 Task: open an excel sheet and write heading  Budget Tracker. Add Descriptions in a column and its values below  'Salary, Rent, Dining Out, Internet Bill, Groceries, Utilities Bill, Gas & Savings. 'Add Categories in next column and its values below  Income, Housing, Food, Utilities, Food, Utilities, Transportation & Savings. Add amount in next column and its values below  $2,500, $800, $100, $50, $200, $100, $100, $50 & $500. Add Dates in next column and its values below  2023-05-01, 2023-05-05, 2023-05-10, 2023-05-15, 2023-05-19, 2023-05-22, 2023-05-25 & 2023-05-30. Add Income/ Expense in next column and its values below  Income, Expense, Expense, Expense, Expense, Expense, Expense & IncomeSave page BudgetAdjust templatesbook
Action: Key pressed <Key.right><Key.left><Key.shift>Budget<Key.space><Key.shift_r><Key.shift_r><Key.shift_r><Key.shift_r><Key.shift_r><Key.shift_r><Key.shift_r><Key.shift_r><Key.shift_r><Key.shift_r><Key.shift_r><Key.shift_r><Key.shift_r><Key.shift_r><Key.shift_r><Key.shift_r><Key.shift_r><Key.shift_r><Key.shift_r><Key.shift_r><Key.shift_r>Tracker<Key.down><Key.shift_r>Descriptions<Key.down><Key.shift_r>Salary<Key.down><Key.shift_r>Rent<Key.down><Key.shift_r><Key.shift_r><Key.shift_r><Key.shift_r><Key.shift_r><Key.shift_r><Key.shift_r><Key.shift_r><Key.shift_r><Key.shift_r><Key.shift_r><Key.shift_r><Key.shift_r><Key.shift_r><Key.shift_r><Key.shift_r>Dining<Key.space><Key.shift>Out<Key.down><Key.shift>Internet<Key.space><Key.shift>Bill<Key.down><Key.shift_r>Groceries<Key.down><Key.shift>Utilities<Key.space><Key.shift>Bill<Key.down><Key.shift_r>Gas<Key.down><Key.shift_r>Savings<Key.down><Key.up><Key.up><Key.down><Key.right><Key.shift_r>Categories<Key.down><Key.shift>Incom<Key.down><Key.shift>Housing<Key.down><Key.shift_r>Food<Key.down><Key.shift>Utilities<Key.down><Key.shift_r>Food<Key.down><Key.shift>Utilities<Key.down><Key.shift_r>Transportation<Key.down><Key.shift_r>Savings<Key.down><Key.up><Key.up><Key.right><Key.shift_r>Amunt<Key.backspace><Key.backspace><Key.backspace>ount<Key.down><Key.shift><Key.shift><Key.shift><Key.shift><Key.shift><Key.shift><Key.shift><Key.shift><Key.shift><Key.shift><Key.shift><Key.shift><Key.shift><Key.shift><Key.shift><Key.shift><Key.shift><Key.shift><Key.shift><Key.shift><Key.shift><Key.shift><Key.shift><Key.shift><Key.shift><Key.shift><Key.shift><Key.shift><Key.shift>$25<Key.backspace>,500<Key.down><Key.shift>$800<Key.down><Key.shift><Key.shift><Key.shift><Key.shift><Key.shift>$100<Key.down><Key.shift><Key.shift><Key.shift>$50<Key.down><Key.shift><Key.shift><Key.shift><Key.shift>$200<Key.down><Key.shift><Key.shift>$100<Key.down><Key.shift><Key.shift><Key.shift><Key.shift><Key.shift><Key.shift><Key.shift><Key.shift><Key.shift><Key.shift>$100<Key.down><Key.shift><Key.shift><Key.shift>$50<Key.space><Key.shift_r>*<Key.space><Key.shift>$500<Key.backspace><Key.backspace><Key.backspace><Key.backspace><Key.backspace><Key.backspace><Key.shift_r>&<Key.space><Key.shift><Key.shift>$500<Key.backspace><Key.backspace><Key.backspace><Key.space><Key.backspace>500<Key.enter><Key.up><Key.up><Key.up><Key.right><Key.shift_r>Dates<Key.down>'2023-05-01<Key.down>'2023-05-05<Key.down>'2023-05-10<Key.down>'203<Key.backspace>23--05-15<Key.down>'2023-05-19<Key.down>'2023-5-22<Key.down>'2023-05-25<Key.down>'2023-05-30<Key.down><Key.up><Key.up><Key.up><Key.down><Key.up>
Screenshot: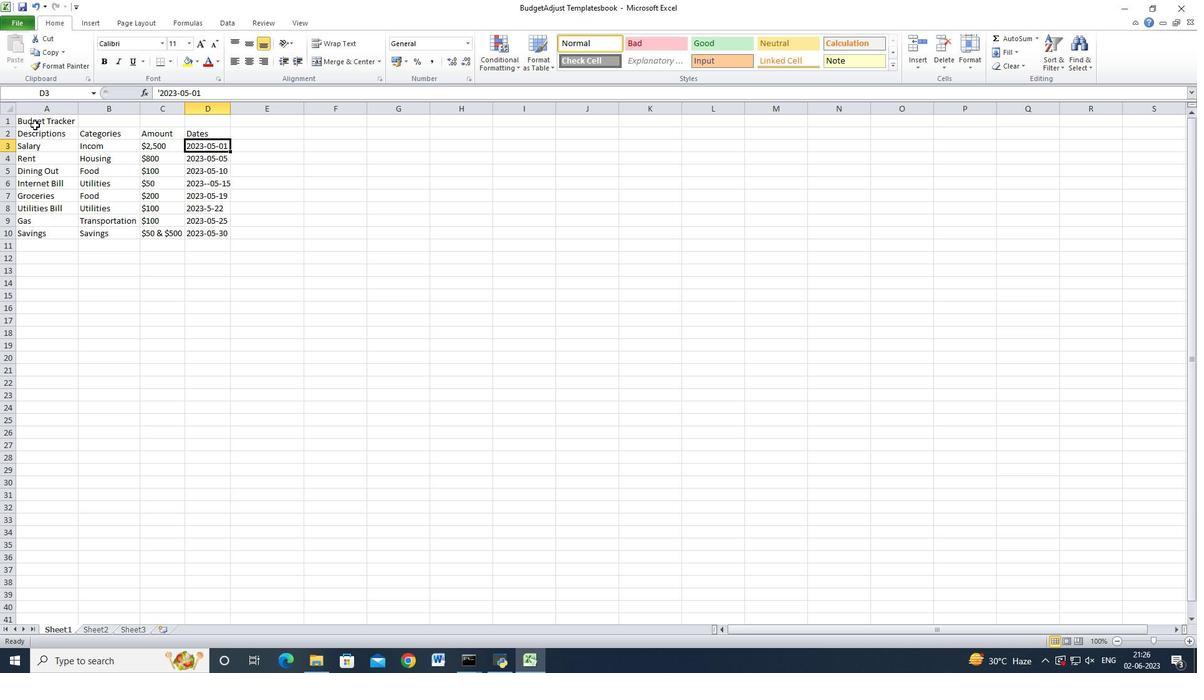 
Action: Mouse moved to (8, 107)
Screenshot: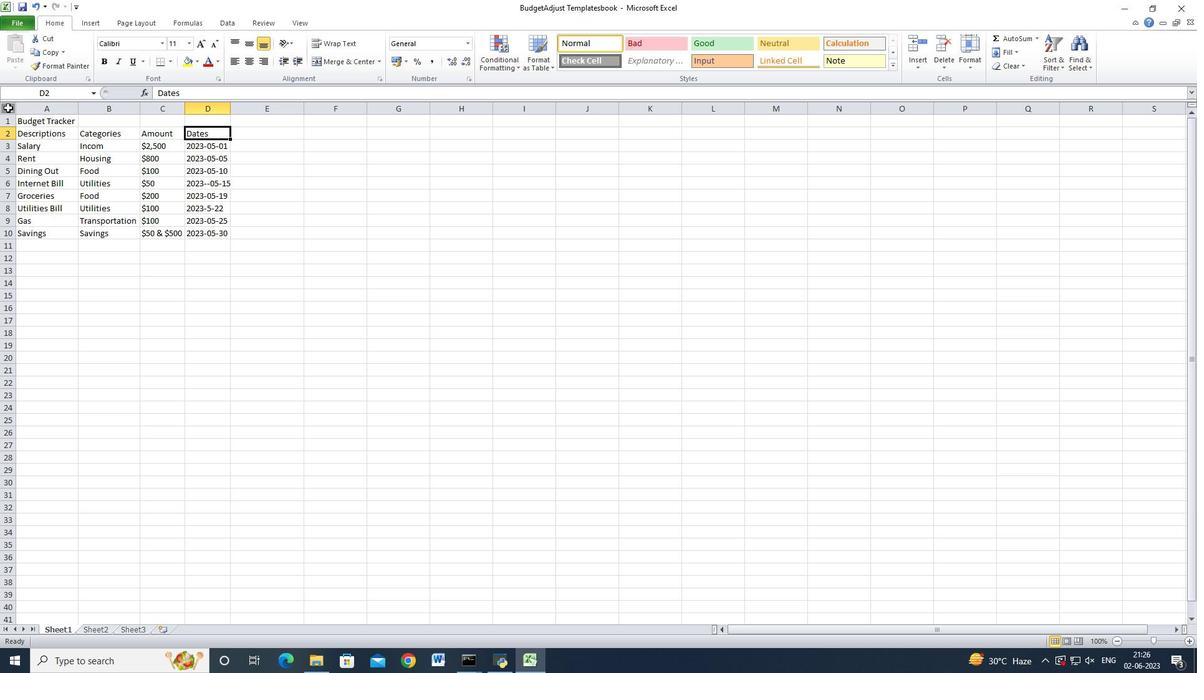 
Action: Mouse pressed left at (8, 107)
Screenshot: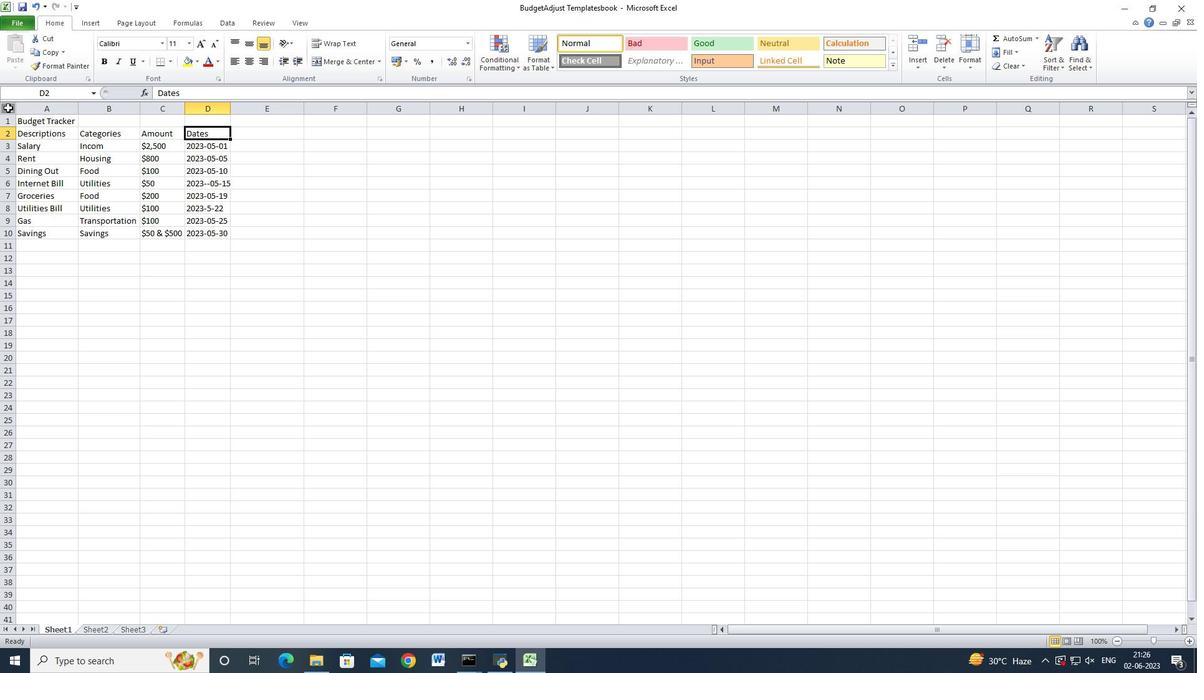 
Action: Mouse moved to (77, 110)
Screenshot: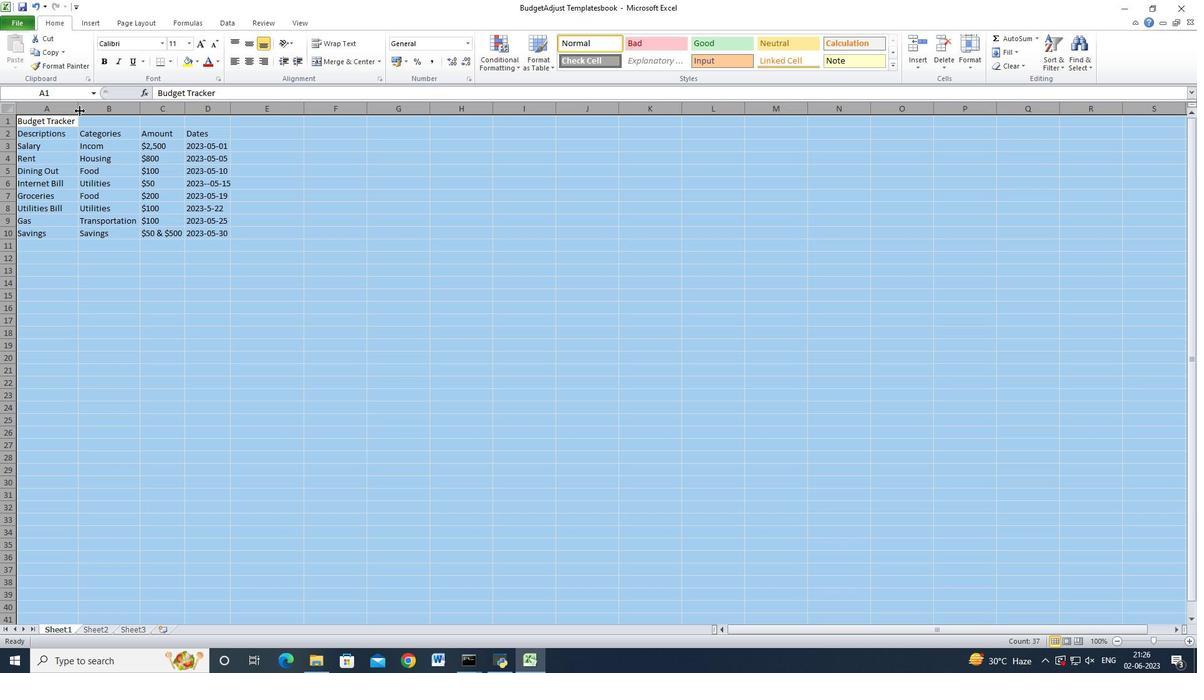 
Action: Mouse pressed left at (77, 110)
Screenshot: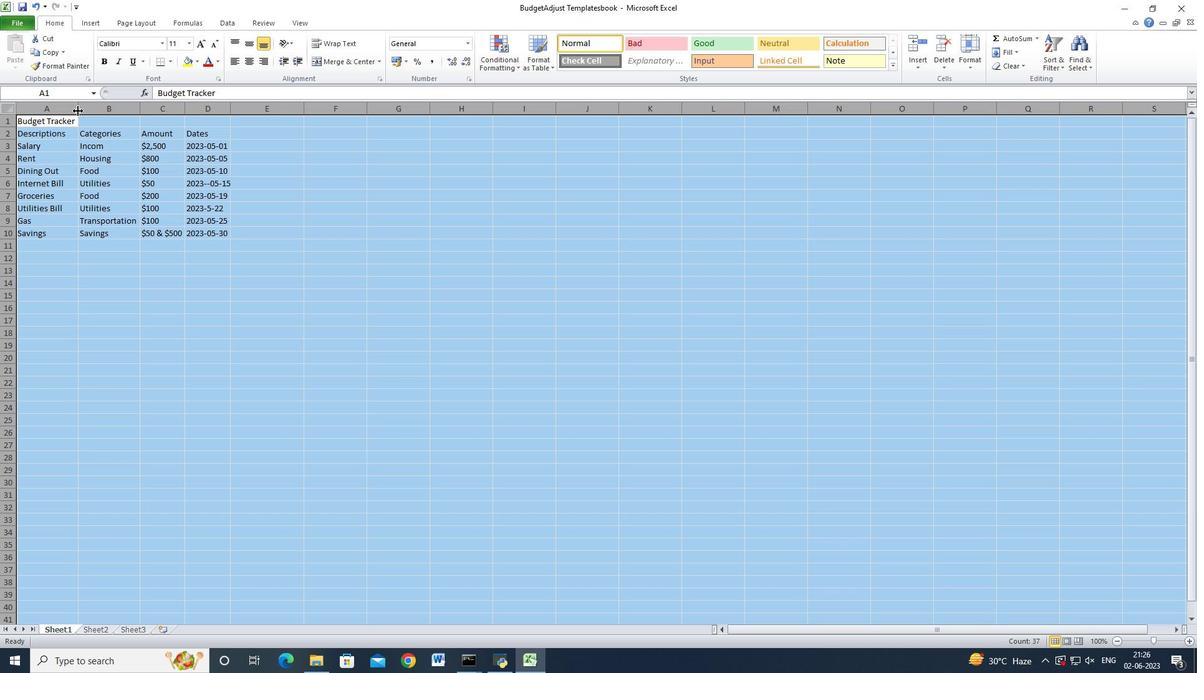 
Action: Mouse moved to (78, 110)
Screenshot: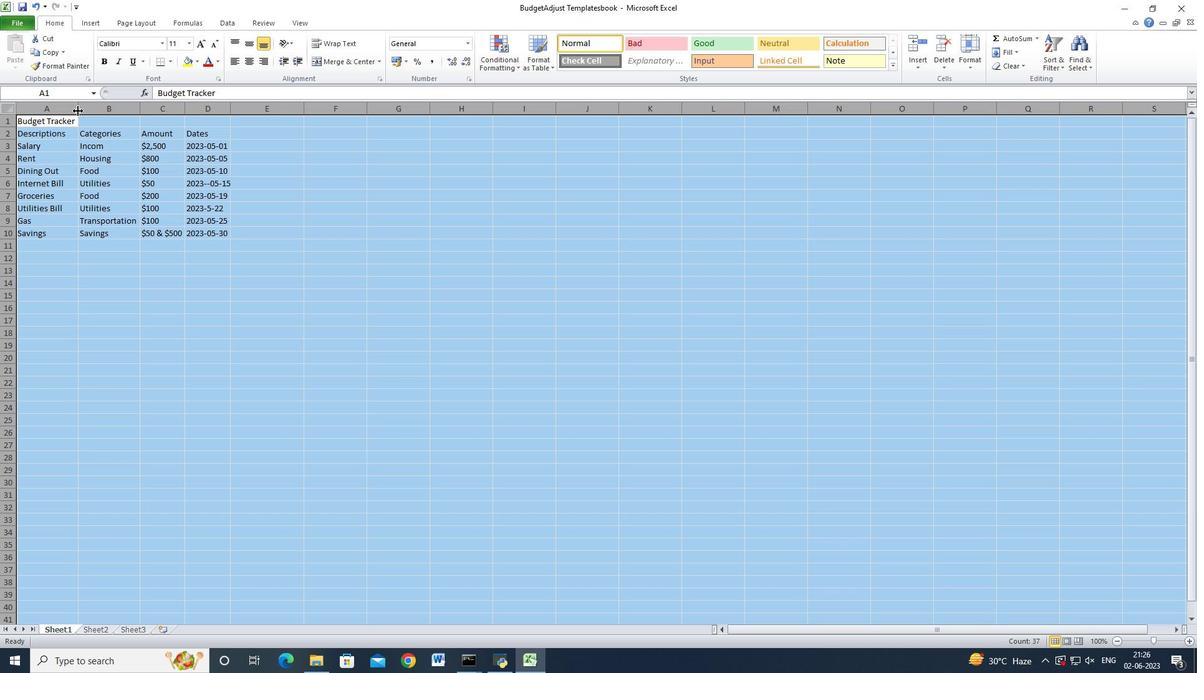 
Action: Mouse pressed left at (78, 110)
Screenshot: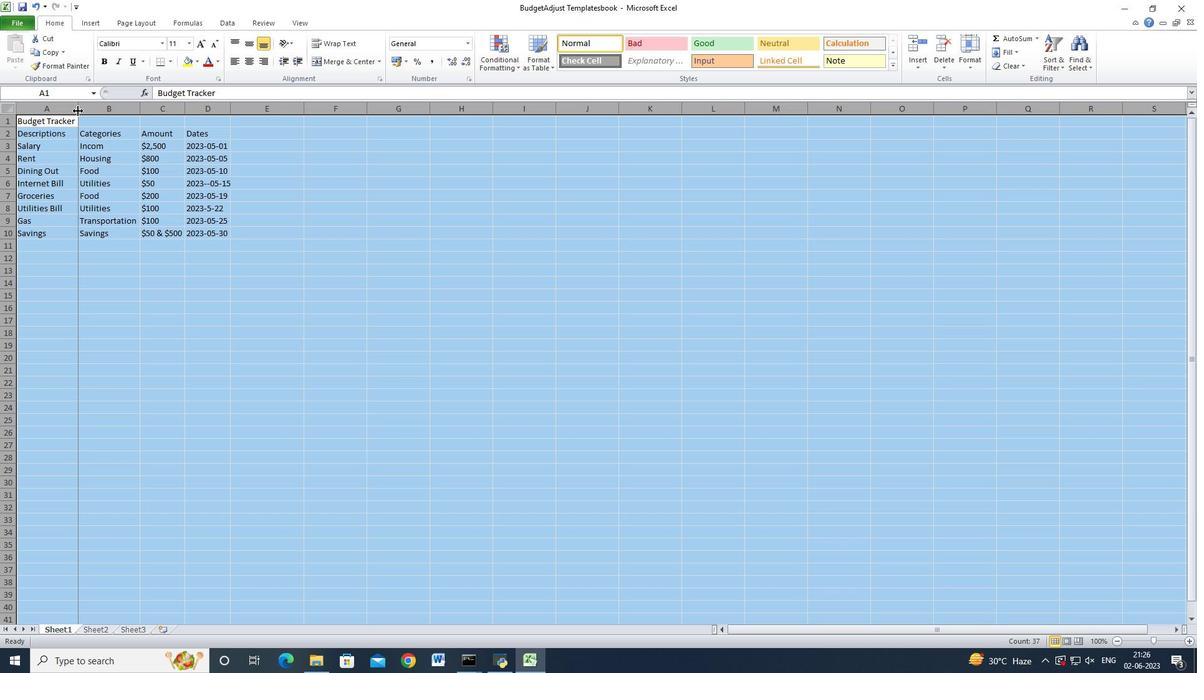 
Action: Mouse moved to (253, 136)
Screenshot: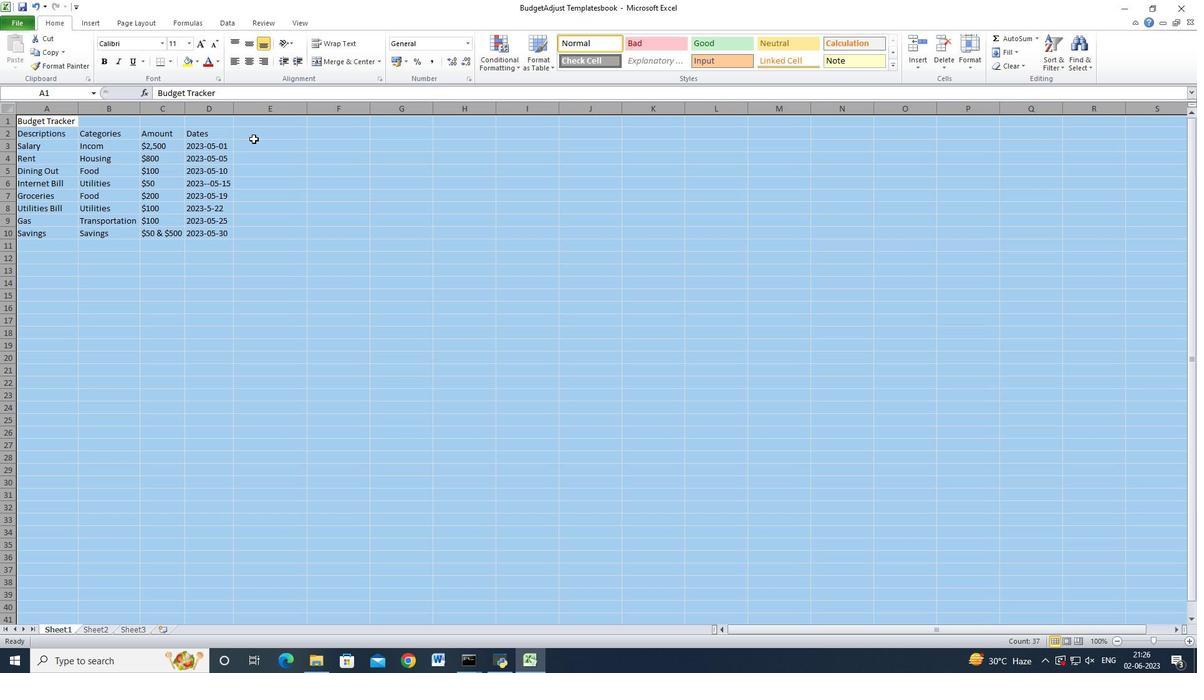 
Action: Mouse pressed left at (253, 136)
Screenshot: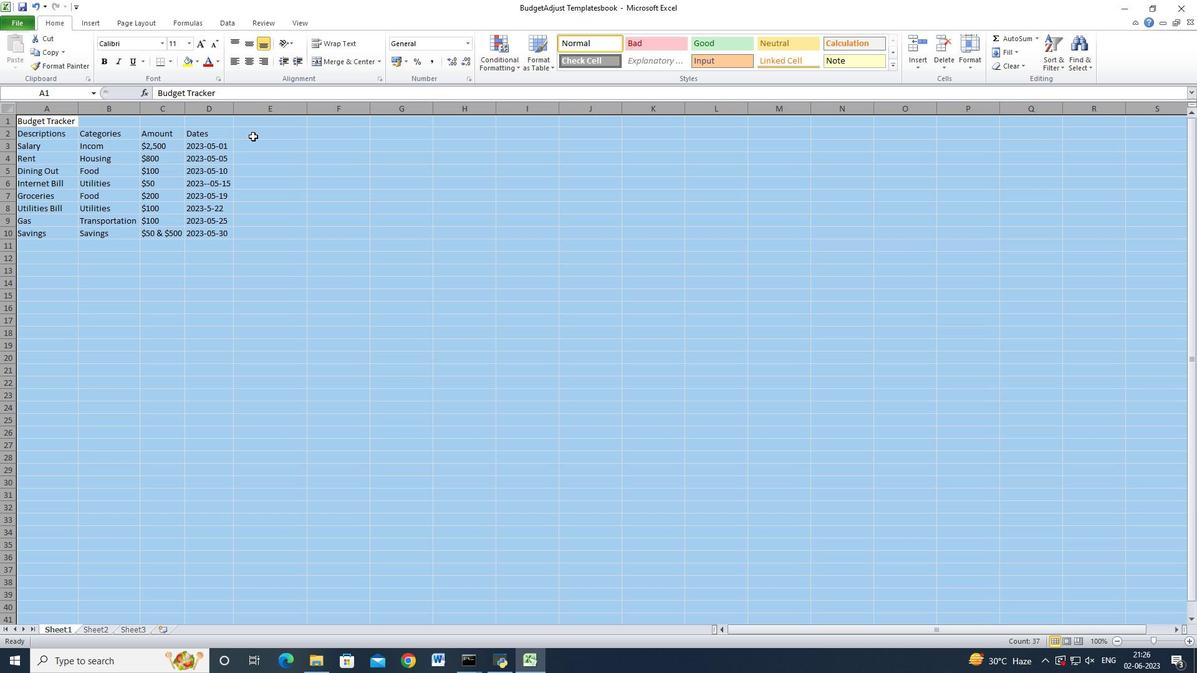
Action: Mouse moved to (317, 168)
Screenshot: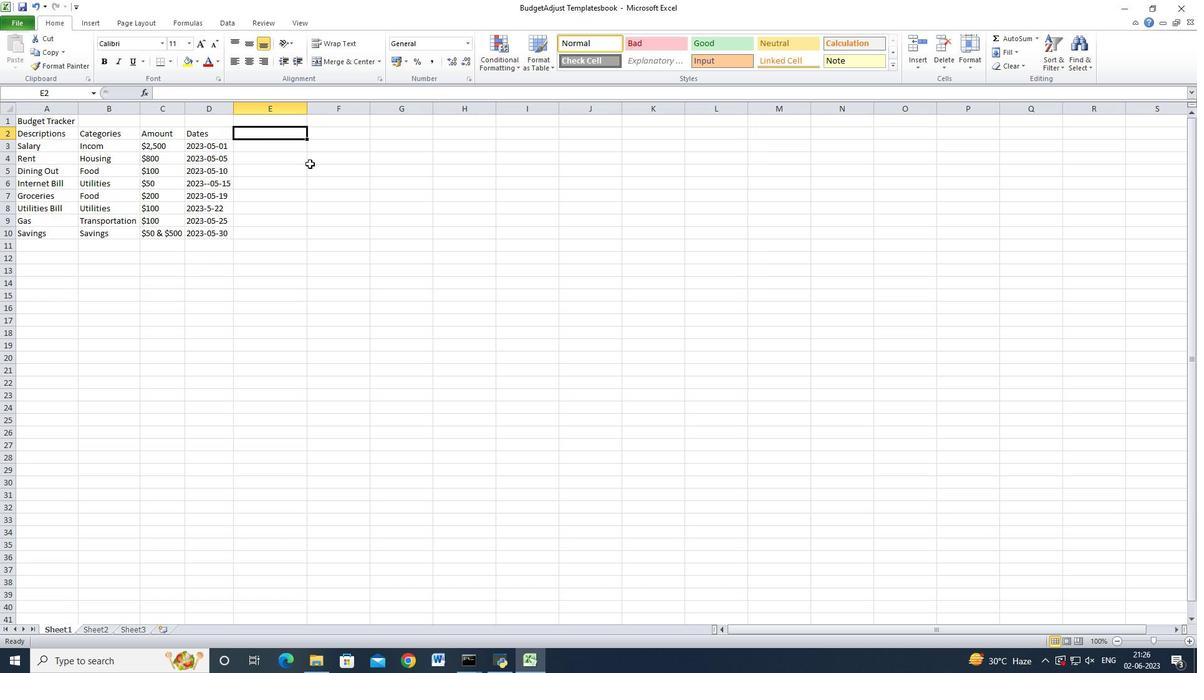 
Action: Key pressed <Key.shift>Income<Key.space>/<Key.space><Key.shift_r>Expense<Key.down><Key.shift>Income<Key.delete><Key.enter><Key.shift_r>Expense<Key.down><Key.shift_r>Expense<Key.down><Key.shift_r>Expense<Key.down><Key.shift_r>Expense<Key.down><Key.shift_r>Expense<Key.down><Key.shift_r>Expense<Key.down><Key.shift>Income<Key.space><Key.shift_r>Save<Key.enter><Key.up><Key.up><Key.down><Key.up><Key.down><Key.down><Key.down><Key.down><Key.down><Key.down><Key.down><Key.down><Key.f2><Key.backspace><Key.backspace><Key.backspace><Key.backspace><Key.backspace><Key.enter><Key.up>
Screenshot: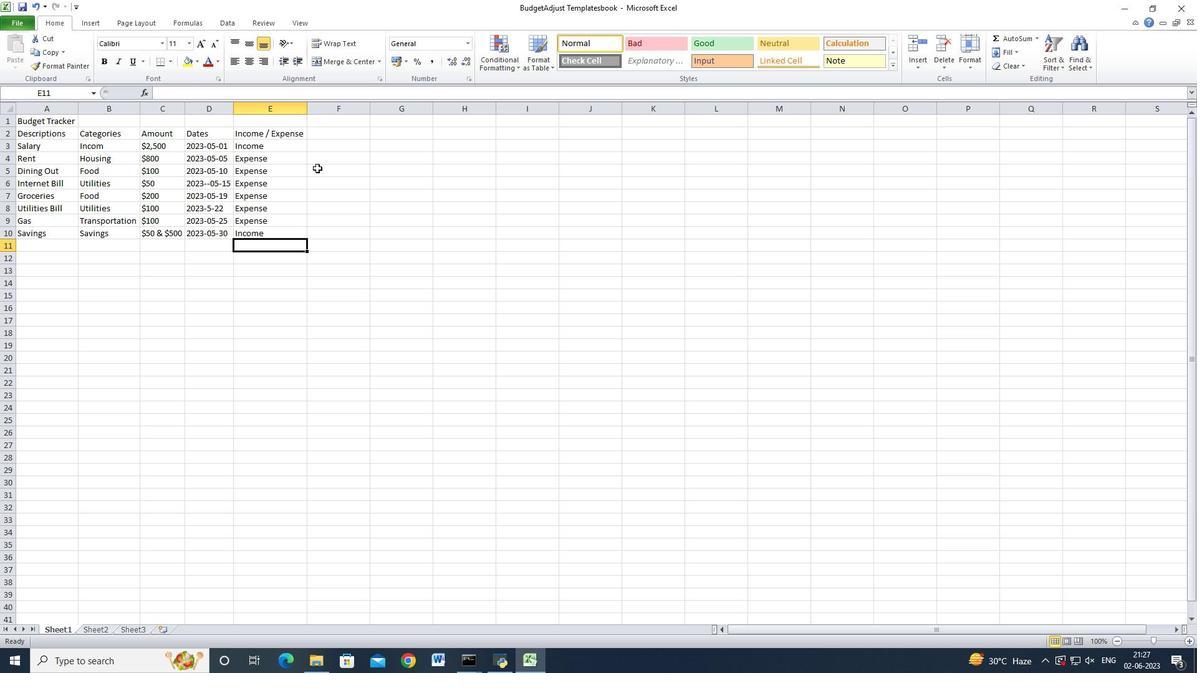 
Action: Mouse moved to (21, 18)
Screenshot: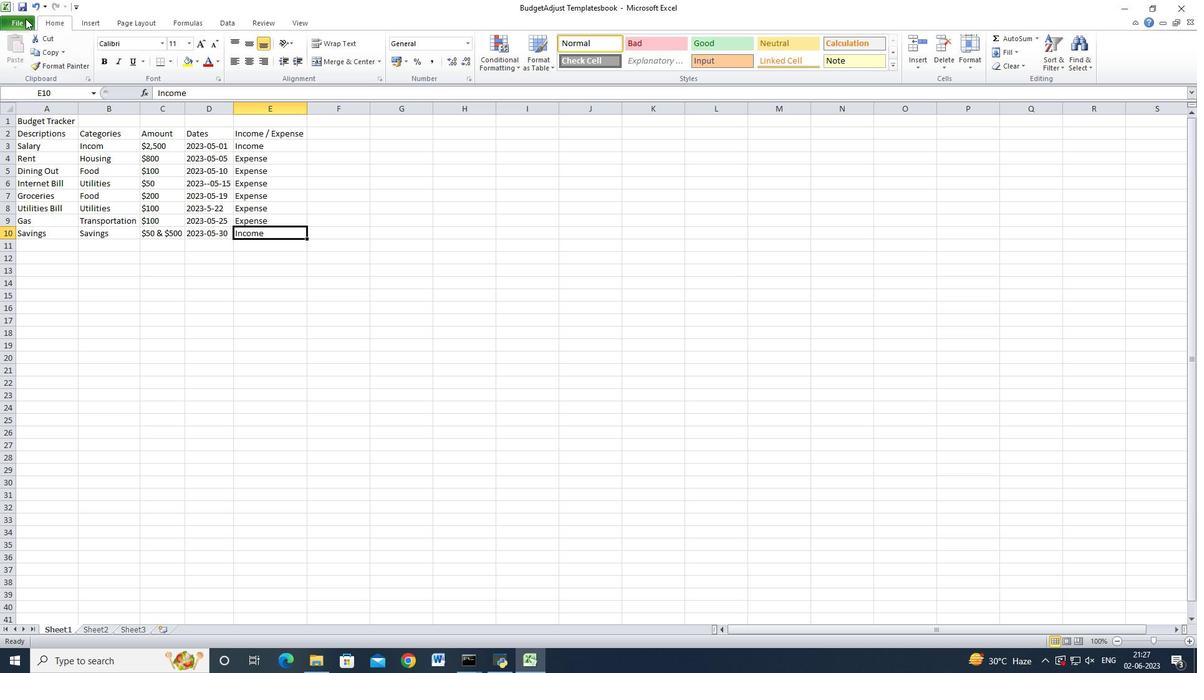 
Action: Mouse pressed left at (21, 18)
Screenshot: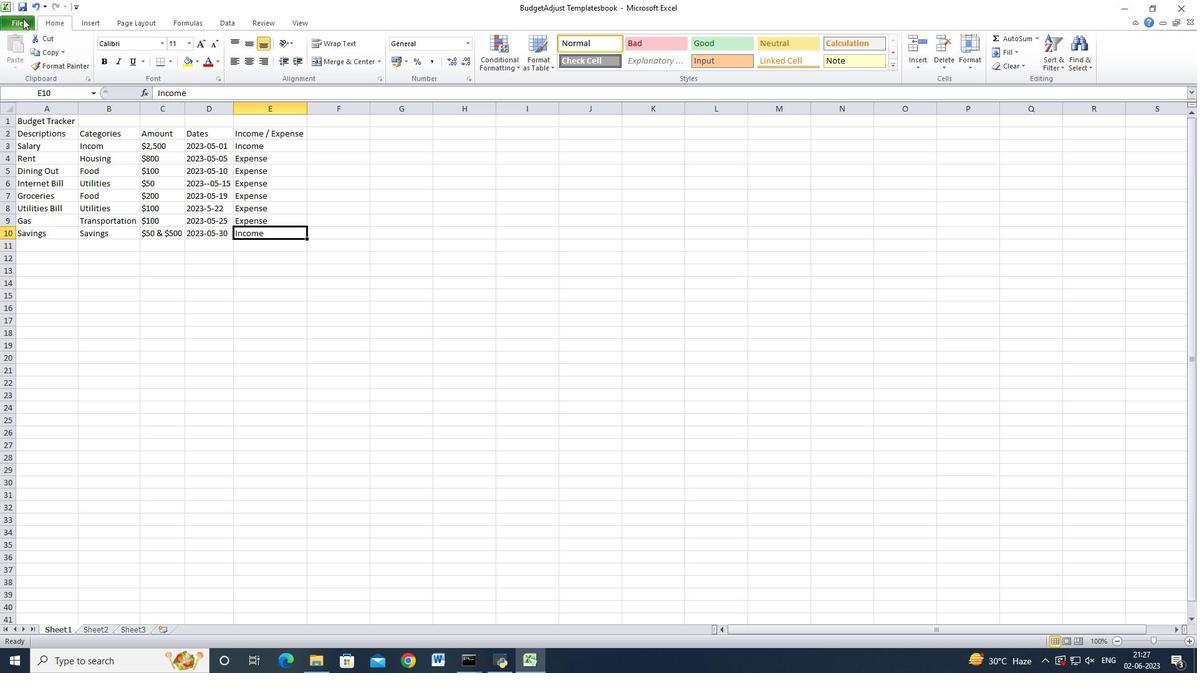 
Action: Mouse moved to (36, 43)
Screenshot: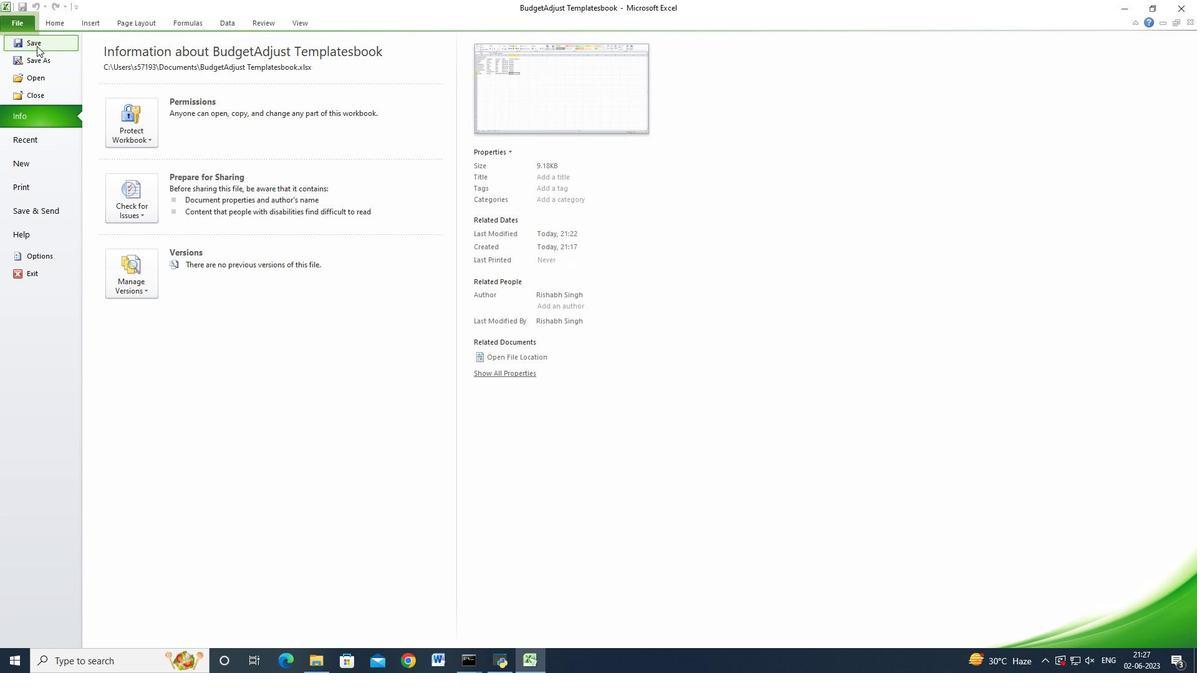 
Action: Mouse pressed left at (36, 43)
Screenshot: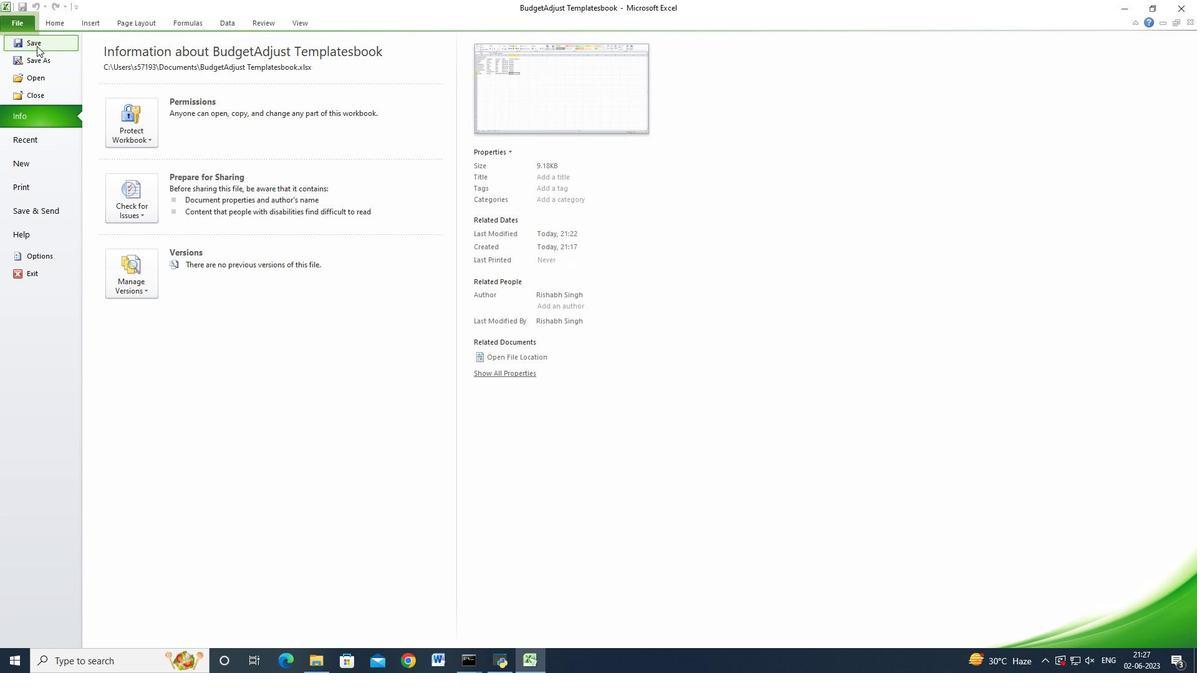 
Action: Mouse moved to (14, 21)
Screenshot: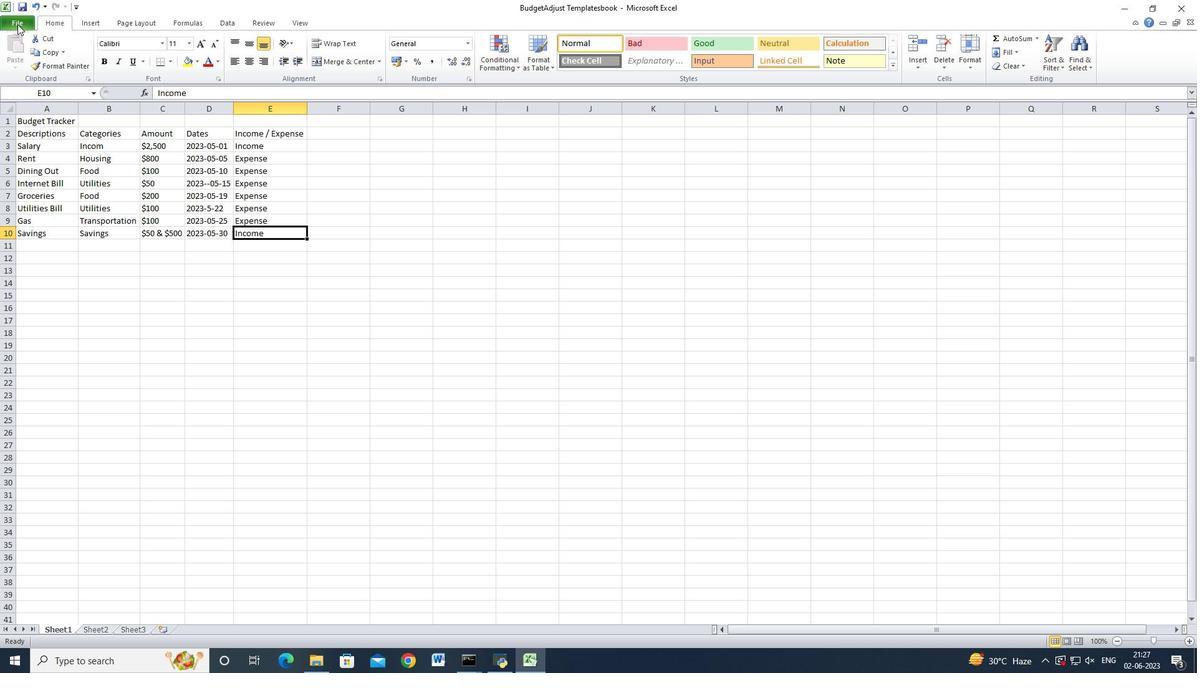 
Action: Mouse pressed left at (14, 21)
Screenshot: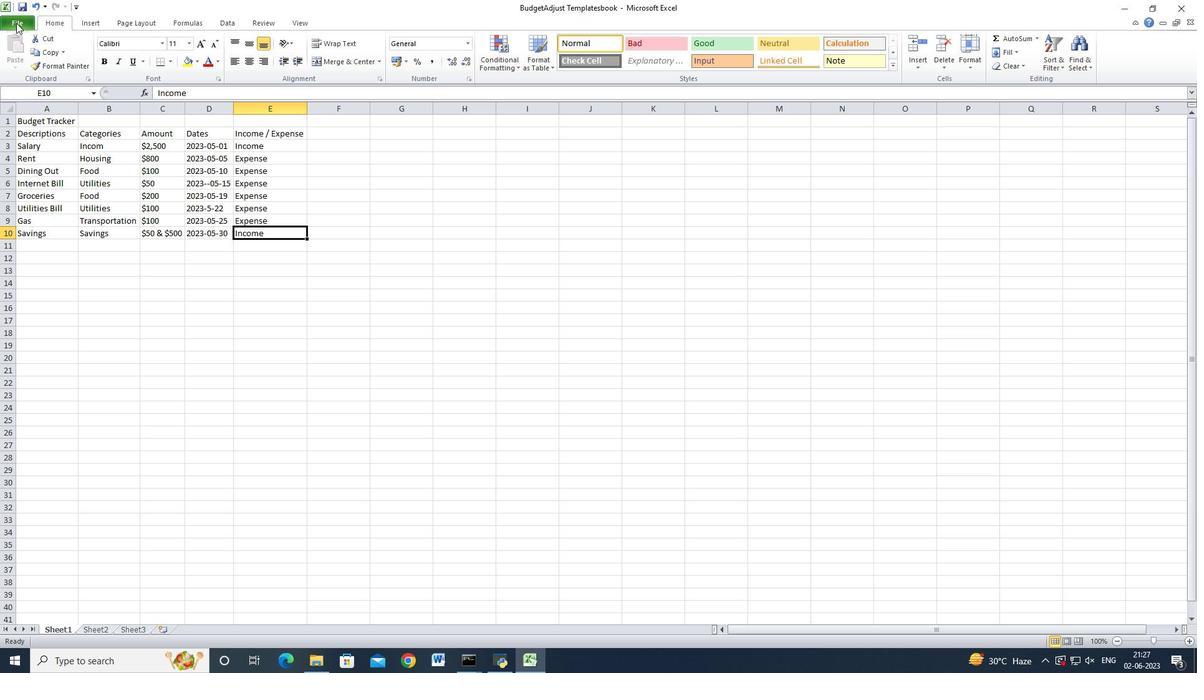 
Action: Mouse moved to (34, 43)
Screenshot: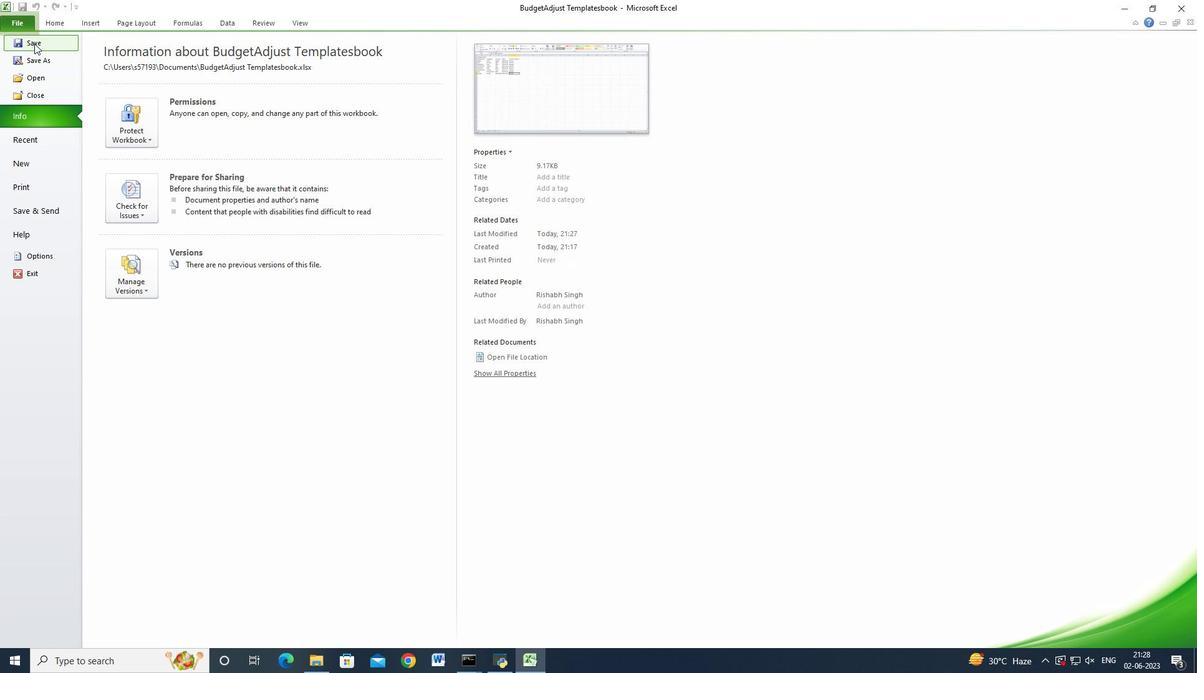 
Action: Mouse pressed left at (34, 43)
Screenshot: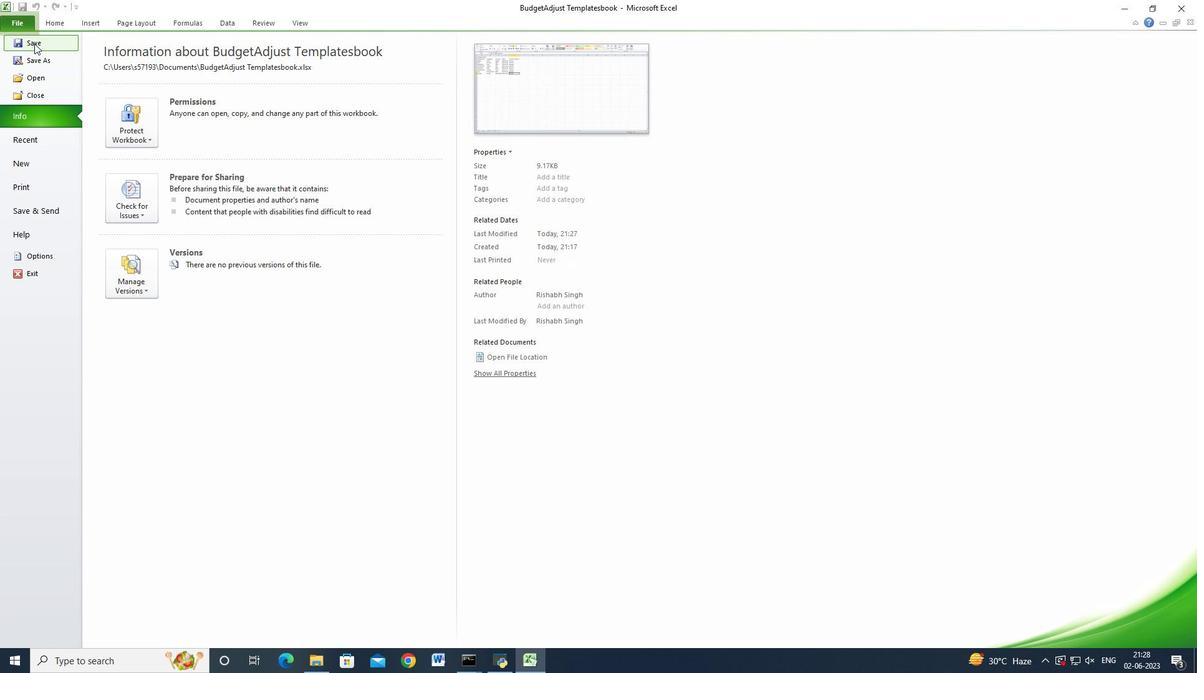 
Action: Mouse moved to (17, 22)
Screenshot: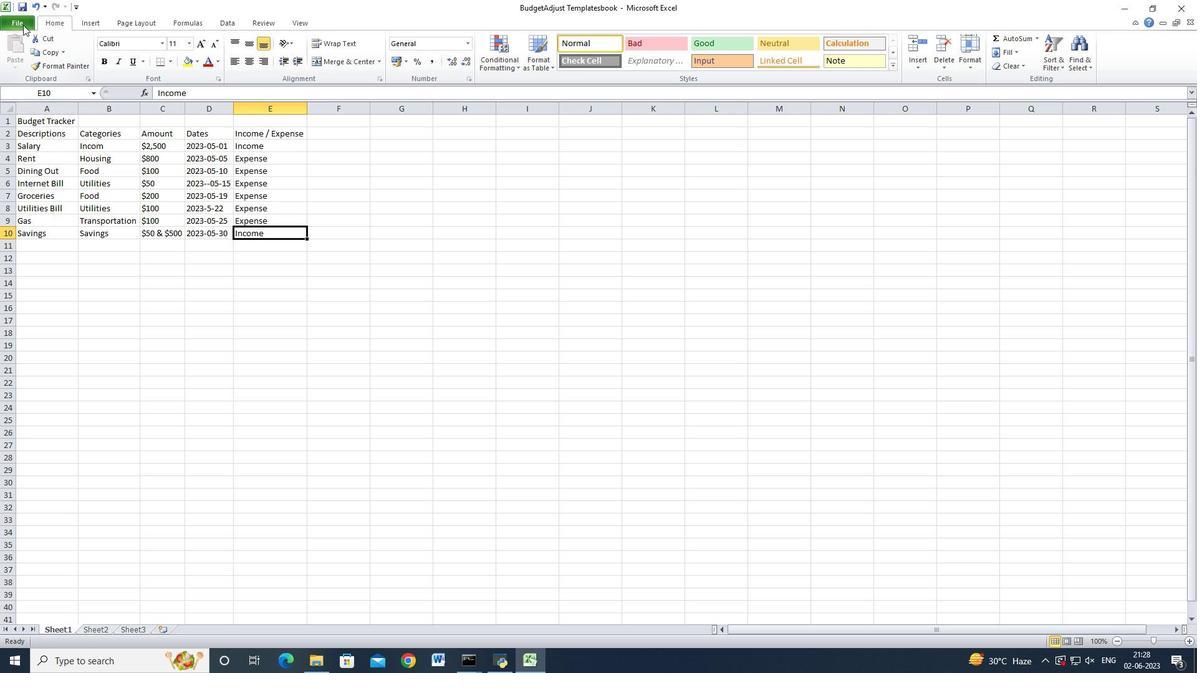 
Action: Mouse pressed left at (17, 22)
Screenshot: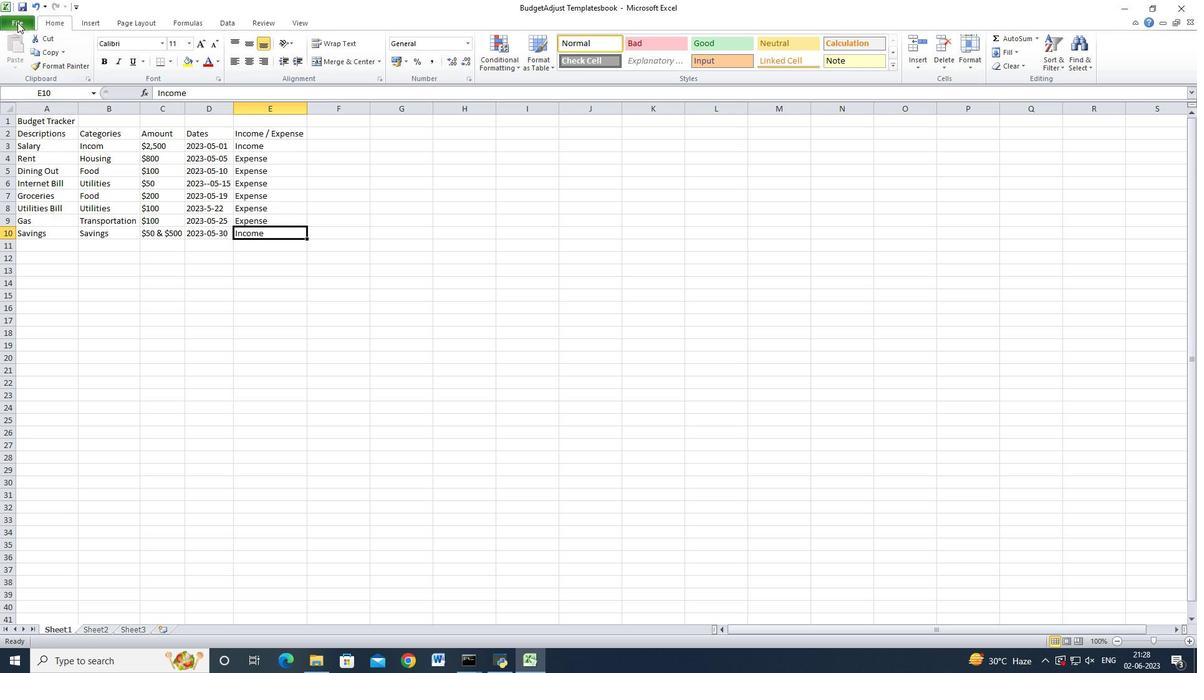 
Action: Mouse moved to (37, 63)
Screenshot: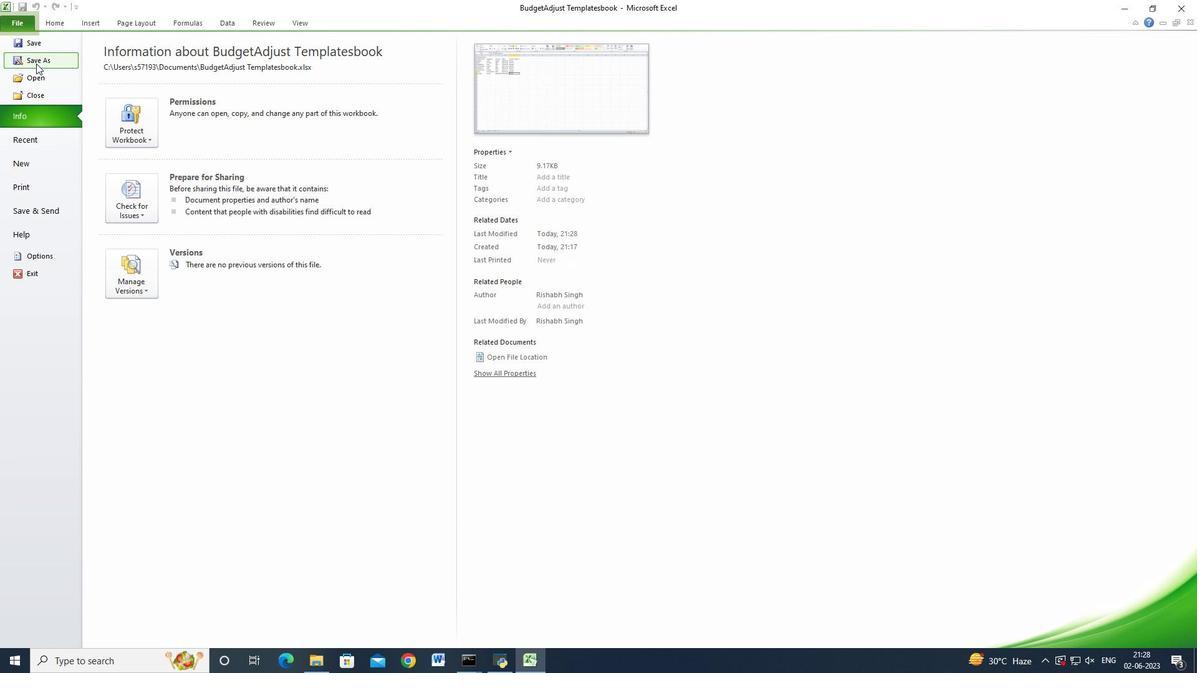 
Action: Mouse pressed left at (37, 63)
Screenshot: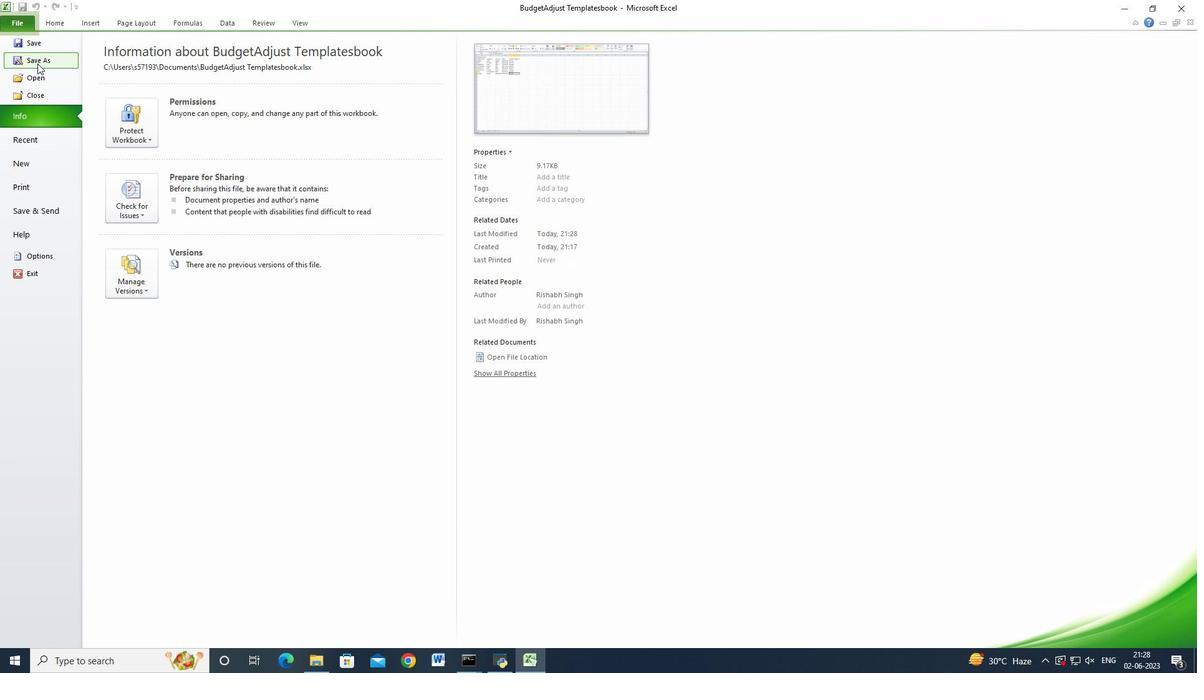 
Action: Mouse moved to (239, 528)
Screenshot: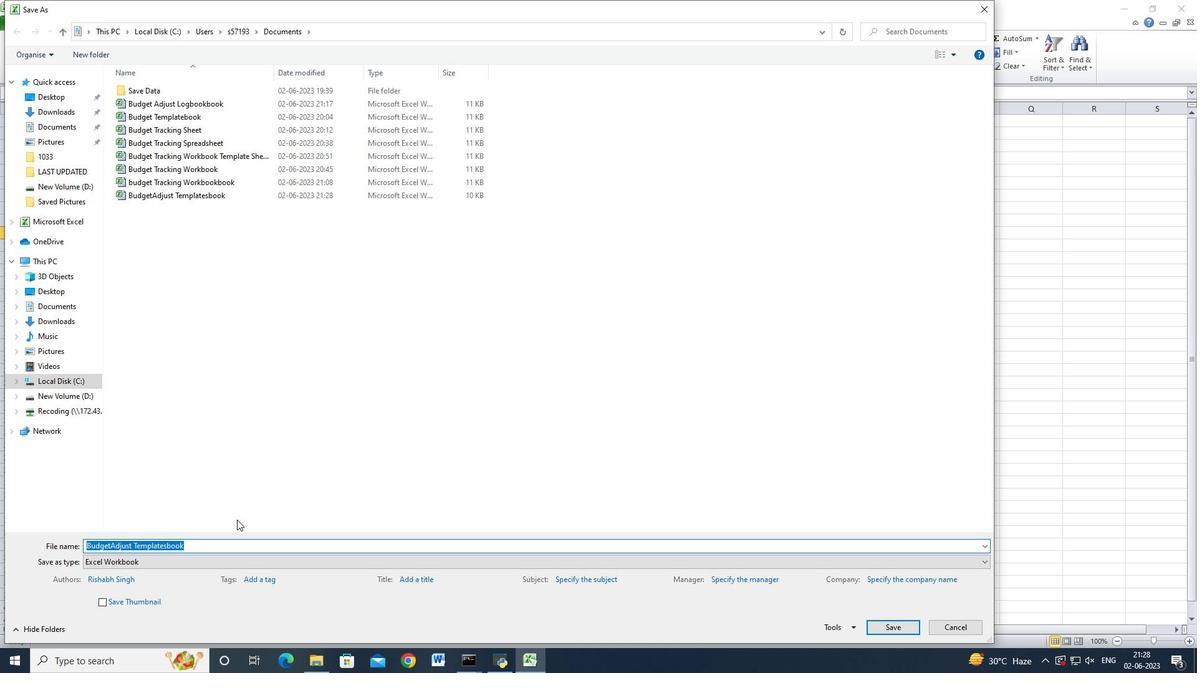 
Action: Key pressed <Key.shift>Budget<Key.shift_r>Ajust<Key.space><Key.shift_r>Templatesbook
Screenshot: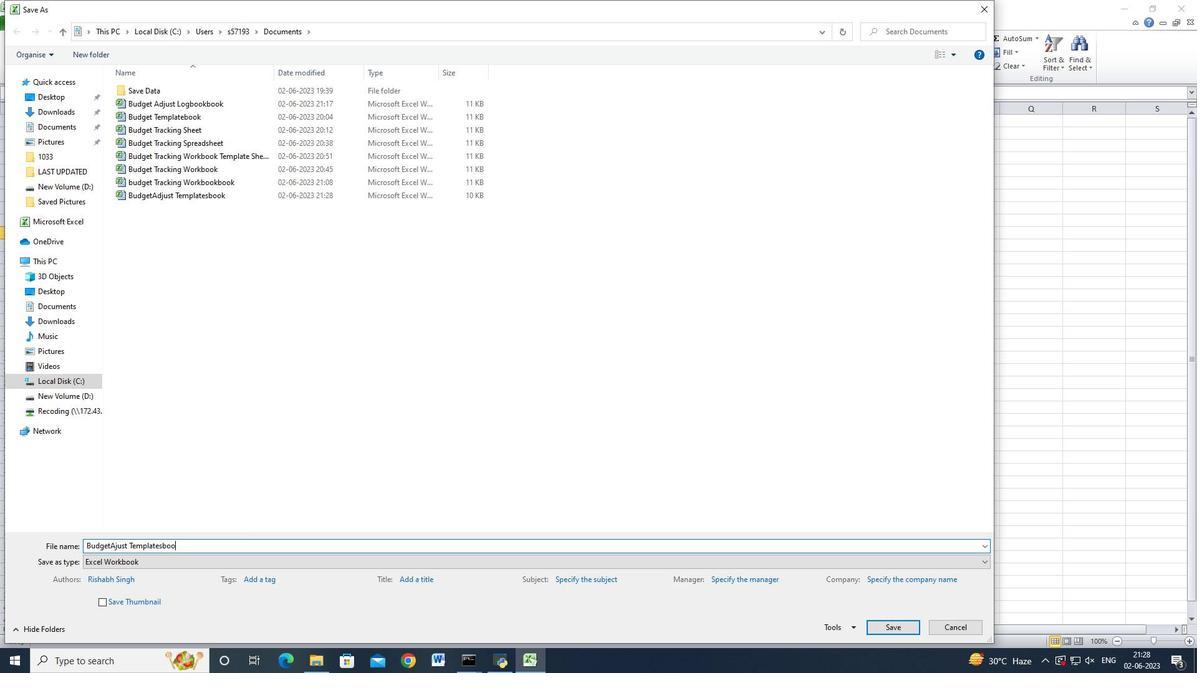
Action: Mouse moved to (895, 627)
Screenshot: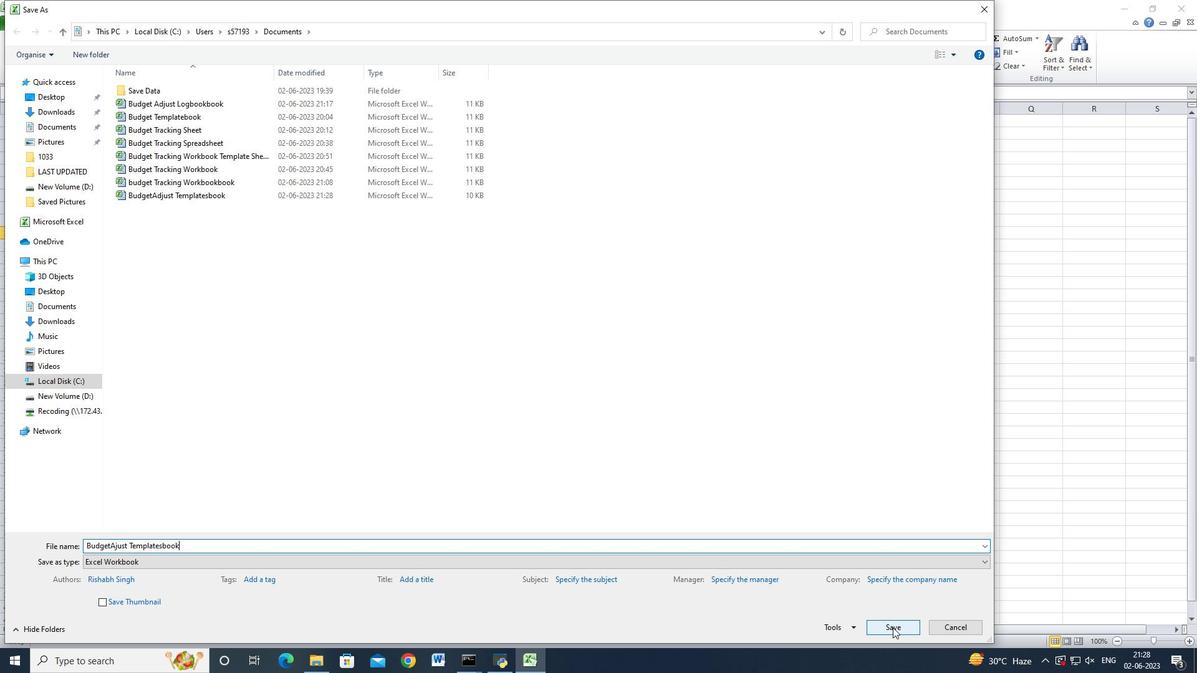 
Action: Mouse pressed left at (895, 627)
Screenshot: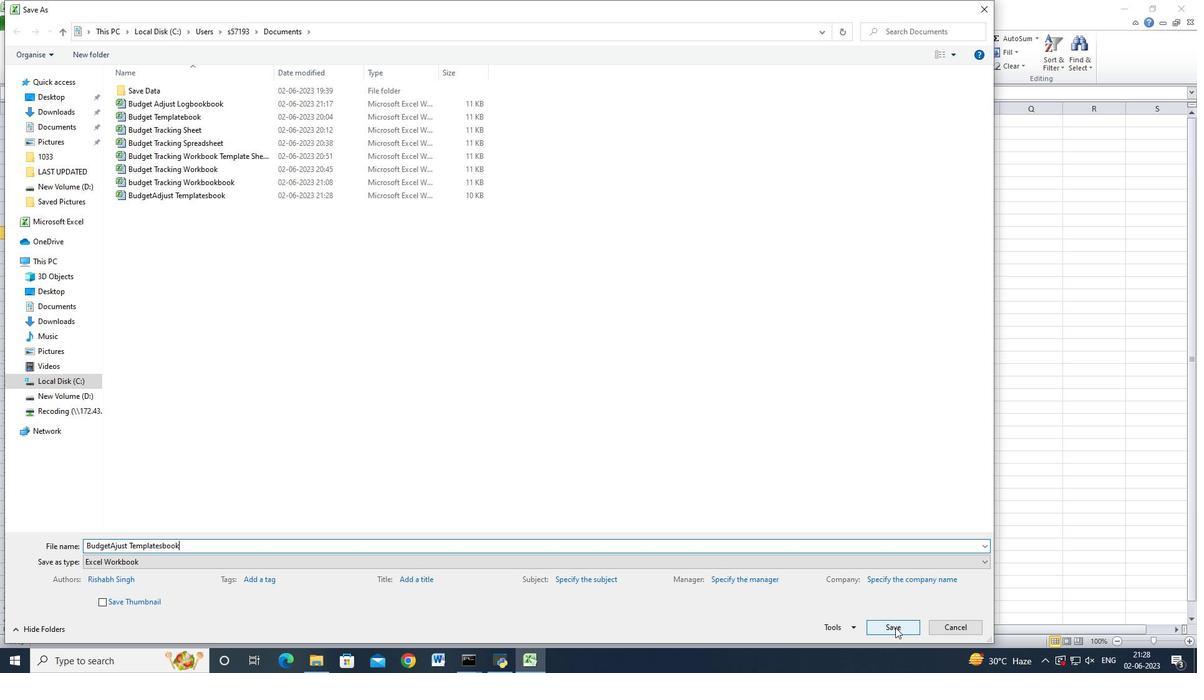 
Action: Mouse moved to (665, 432)
Screenshot: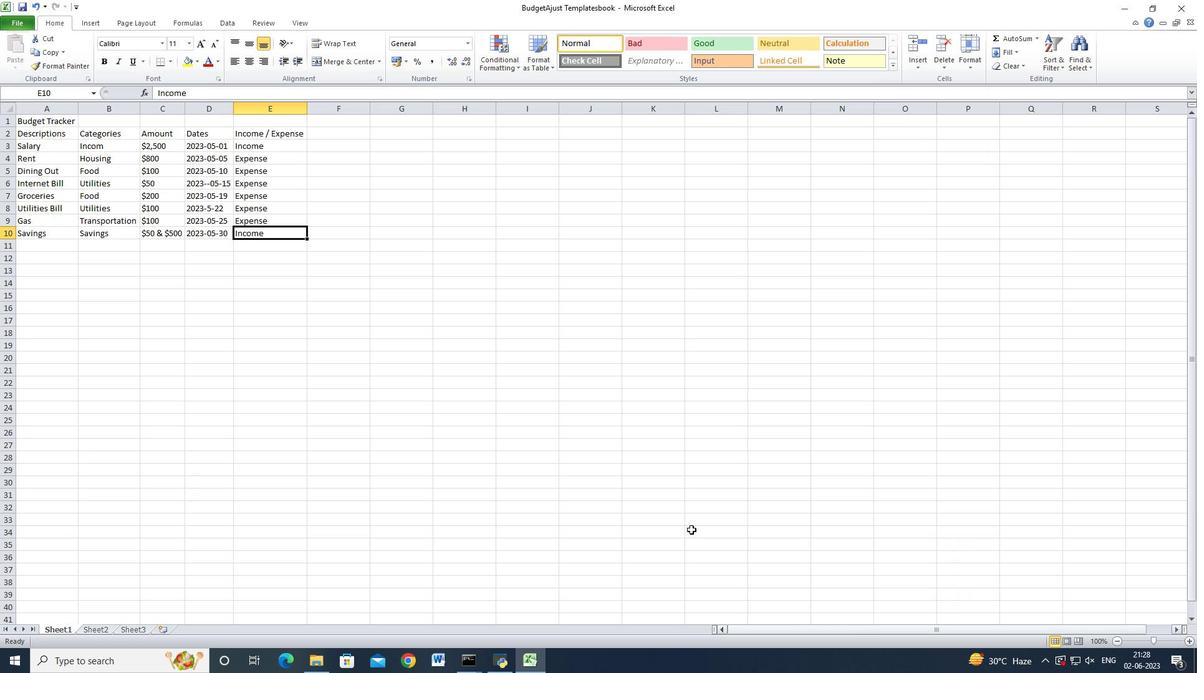 
